 Task: Create a due date automation trigger when advanced on, on the wednesday before a card is due add fields with all custom fields completed at 11:00 AM.
Action: Mouse moved to (1078, 89)
Screenshot: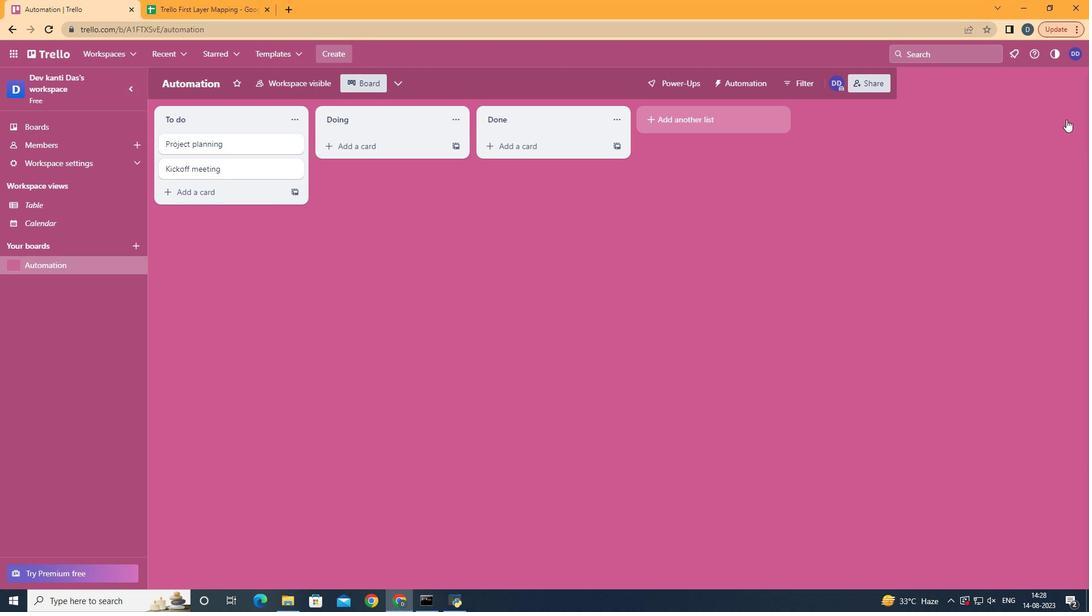 
Action: Mouse pressed left at (1078, 89)
Screenshot: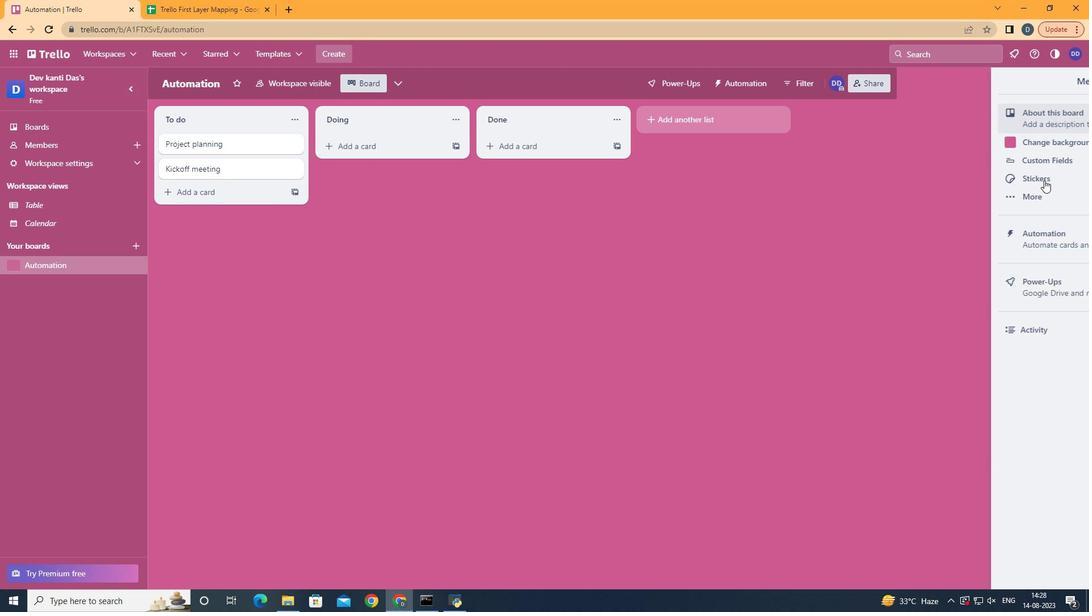 
Action: Mouse moved to (1005, 240)
Screenshot: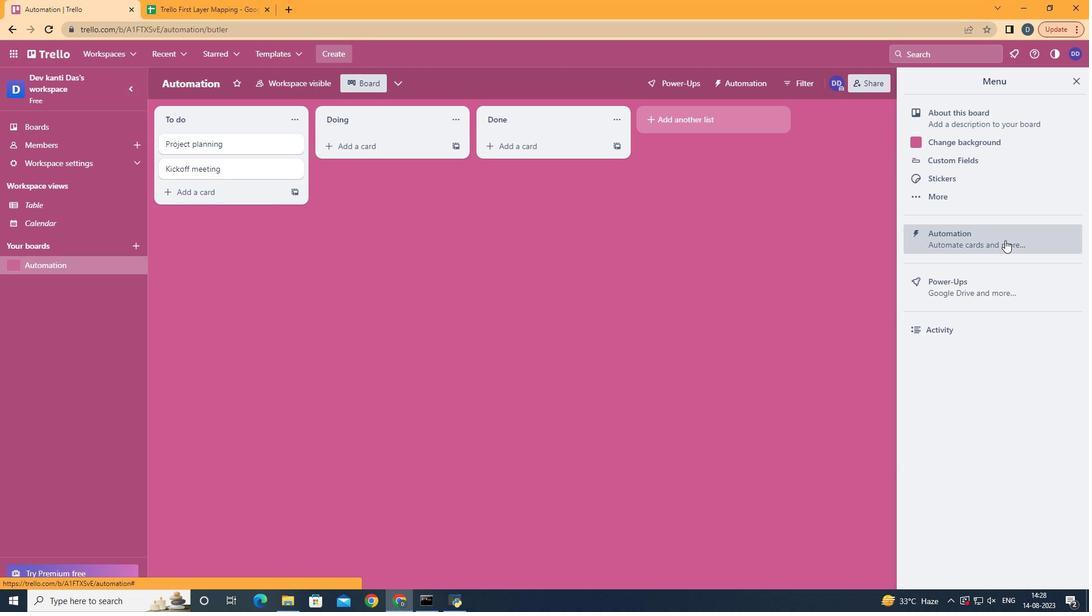 
Action: Mouse pressed left at (1005, 240)
Screenshot: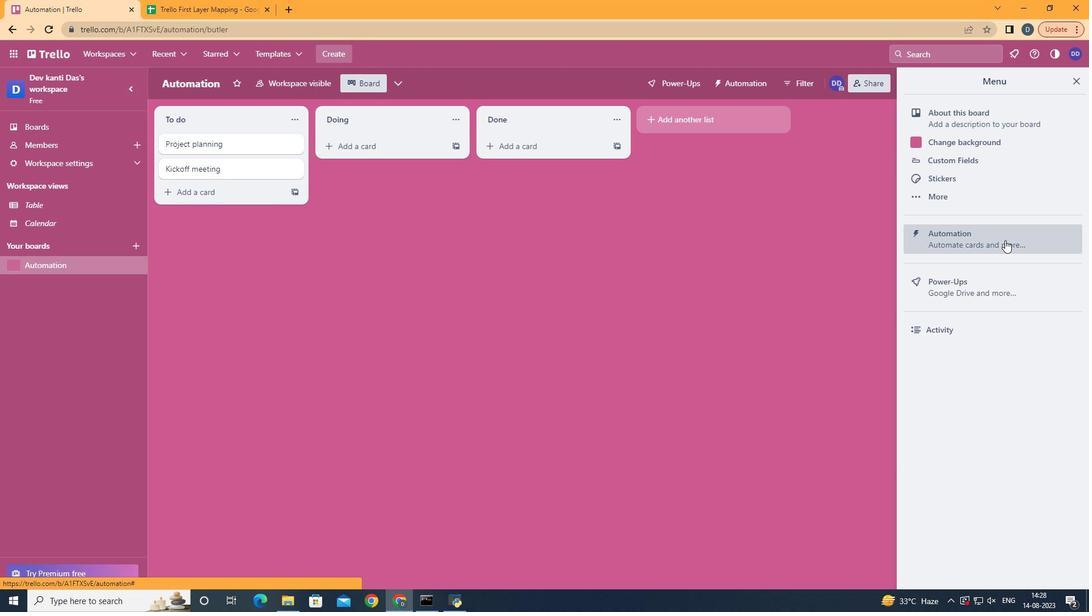 
Action: Mouse moved to (216, 235)
Screenshot: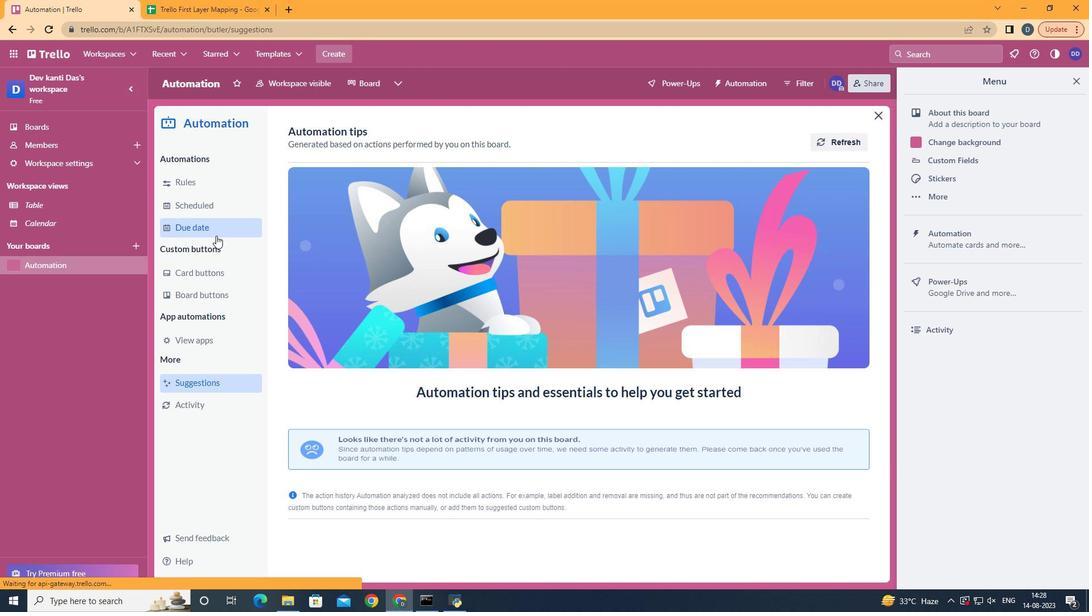 
Action: Mouse pressed left at (216, 235)
Screenshot: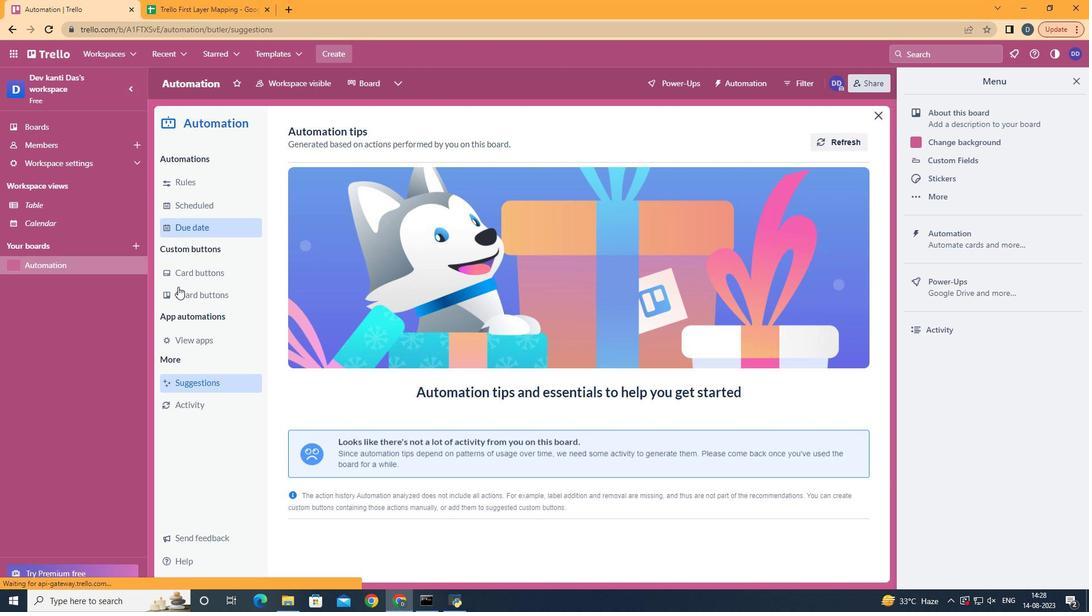 
Action: Mouse moved to (799, 132)
Screenshot: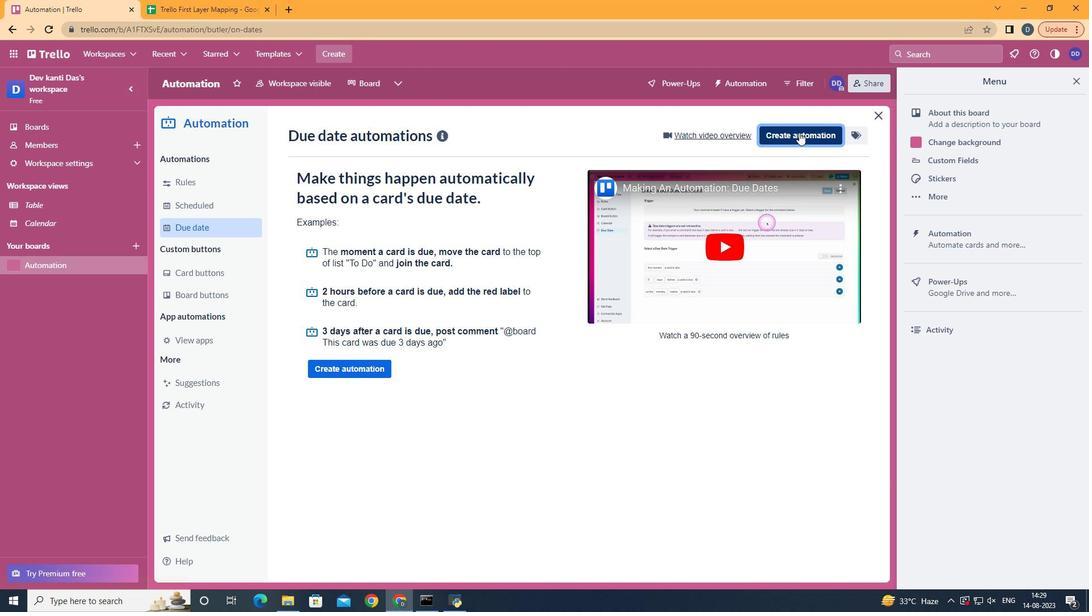 
Action: Mouse pressed left at (799, 132)
Screenshot: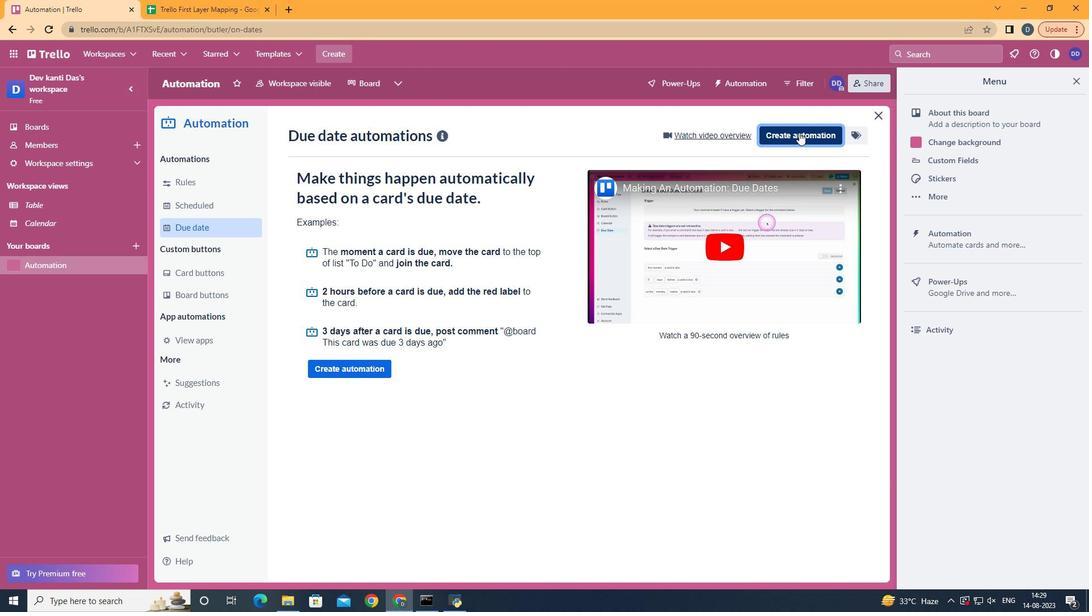 
Action: Mouse moved to (567, 239)
Screenshot: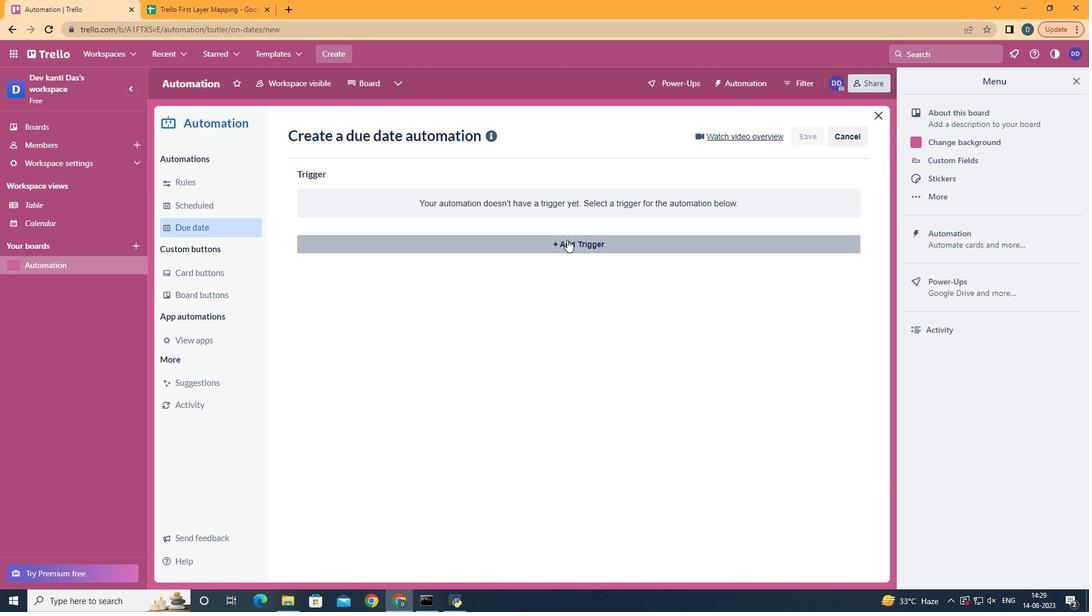 
Action: Mouse pressed left at (567, 239)
Screenshot: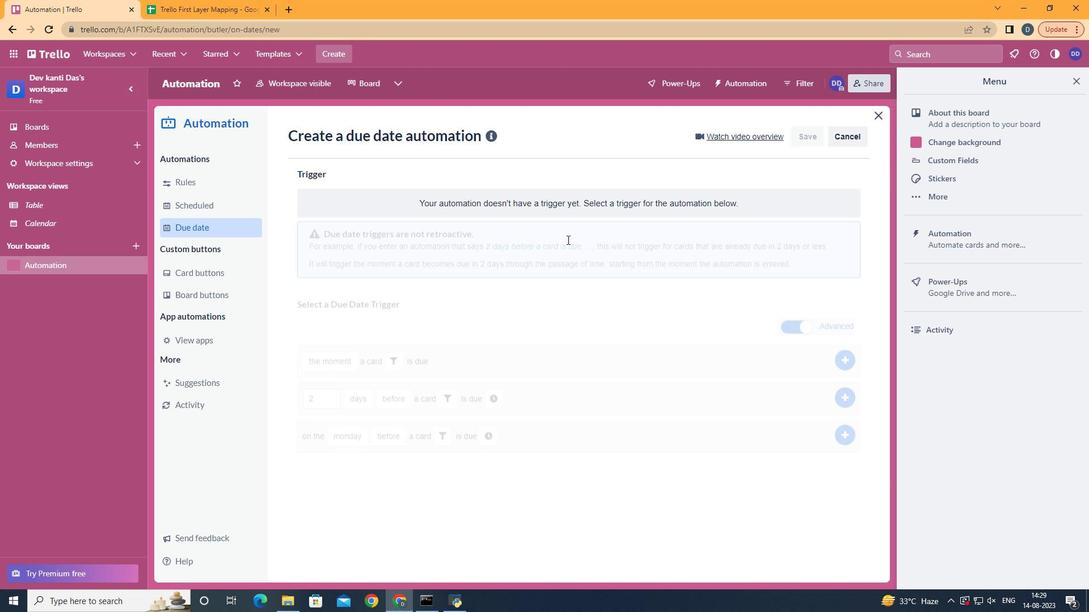
Action: Mouse moved to (359, 348)
Screenshot: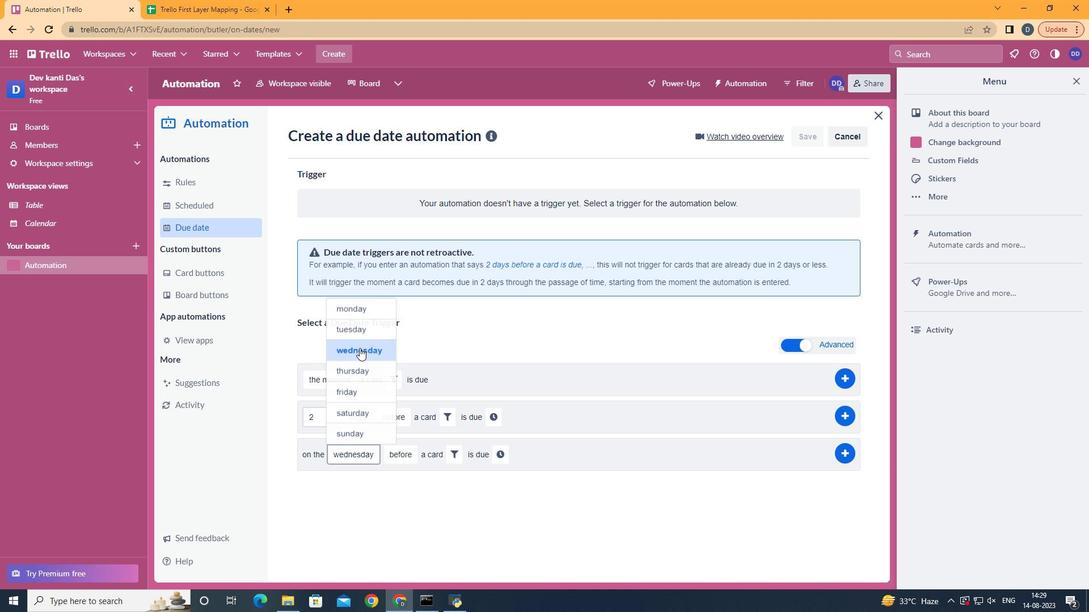 
Action: Mouse pressed left at (359, 348)
Screenshot: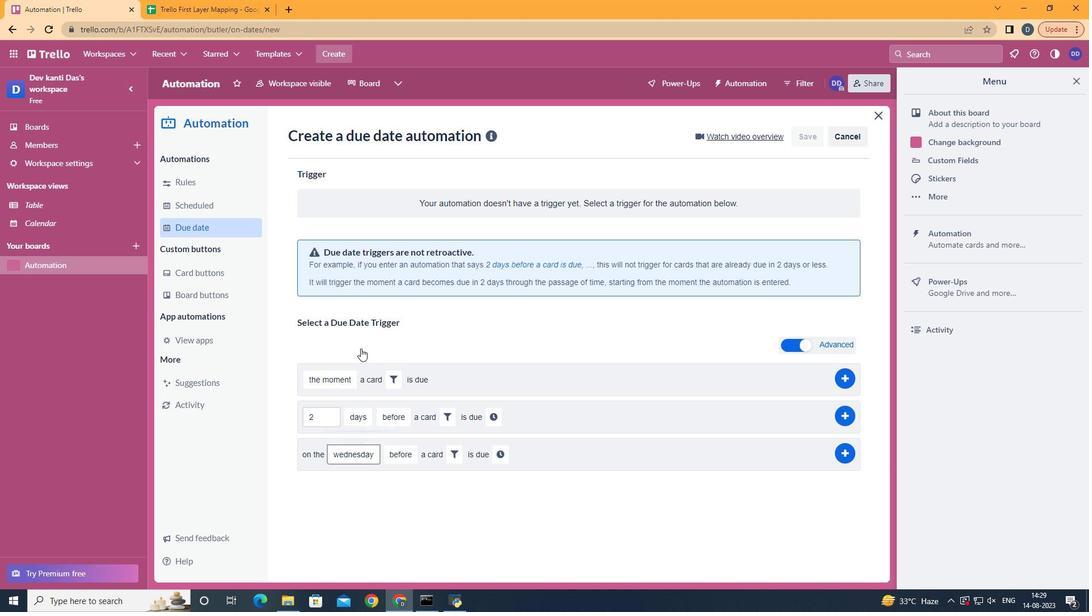 
Action: Mouse moved to (453, 454)
Screenshot: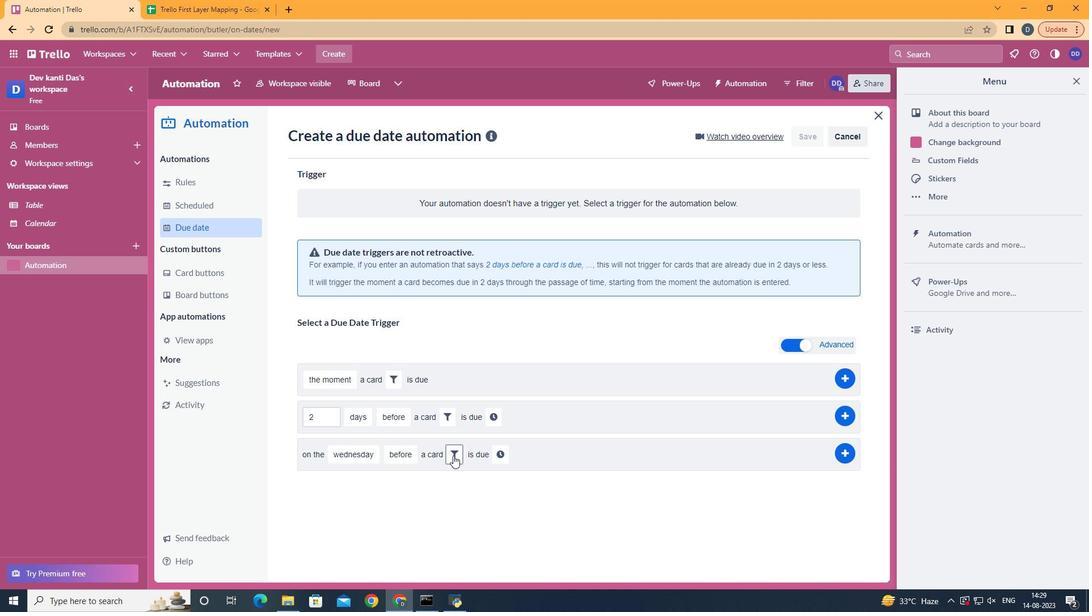 
Action: Mouse pressed left at (453, 454)
Screenshot: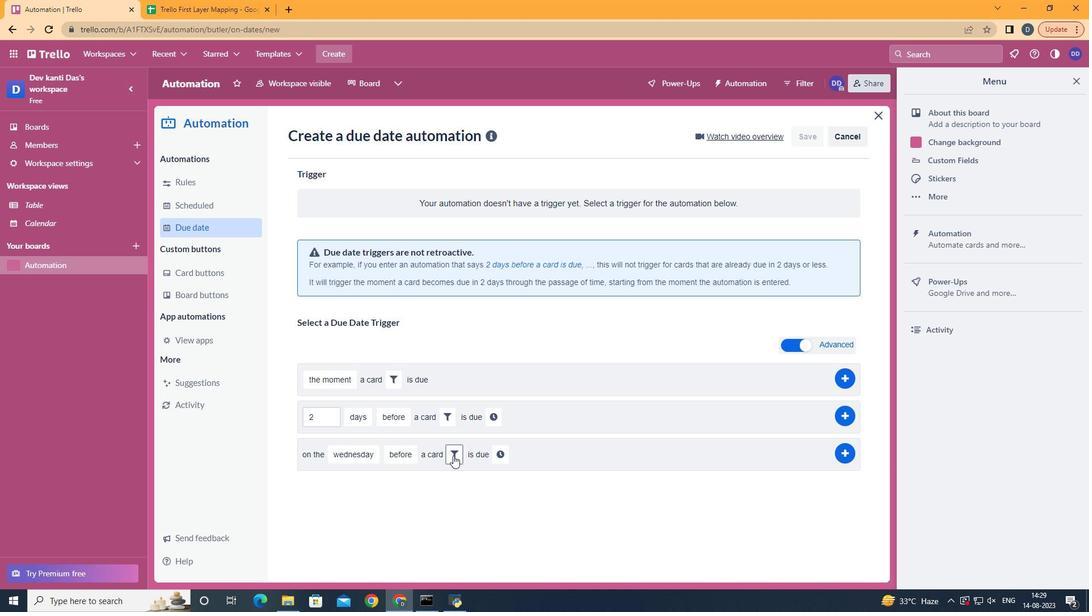 
Action: Mouse moved to (638, 493)
Screenshot: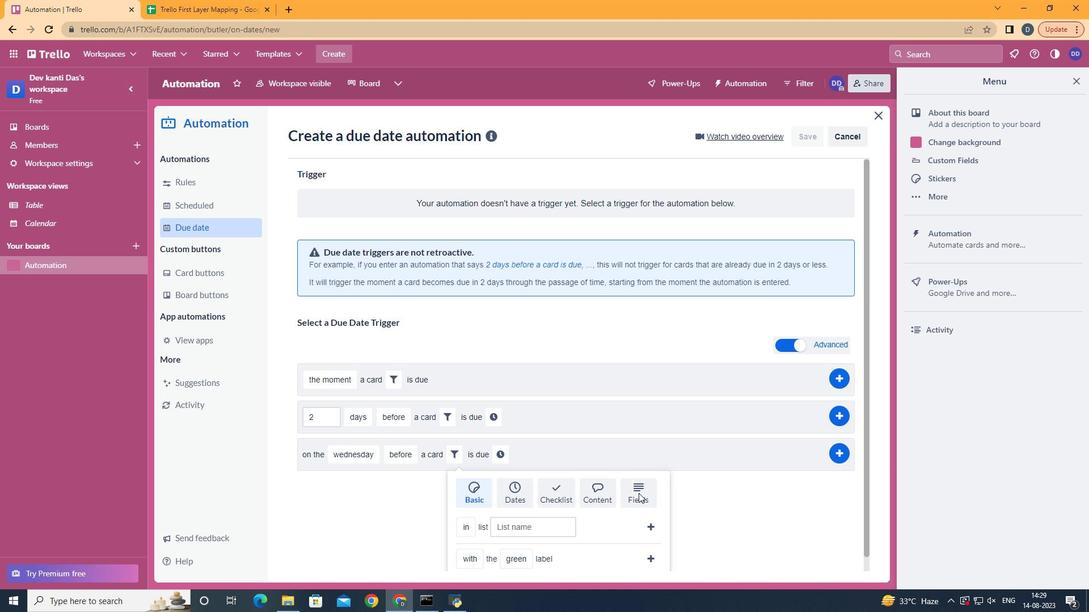 
Action: Mouse pressed left at (638, 493)
Screenshot: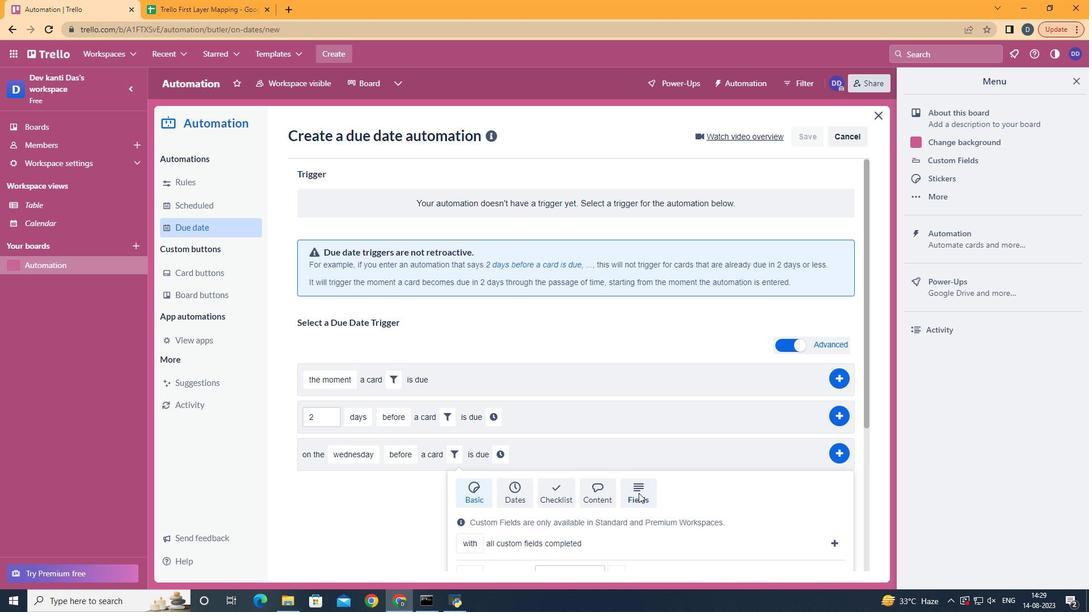 
Action: Mouse scrolled (638, 492) with delta (0, 0)
Screenshot: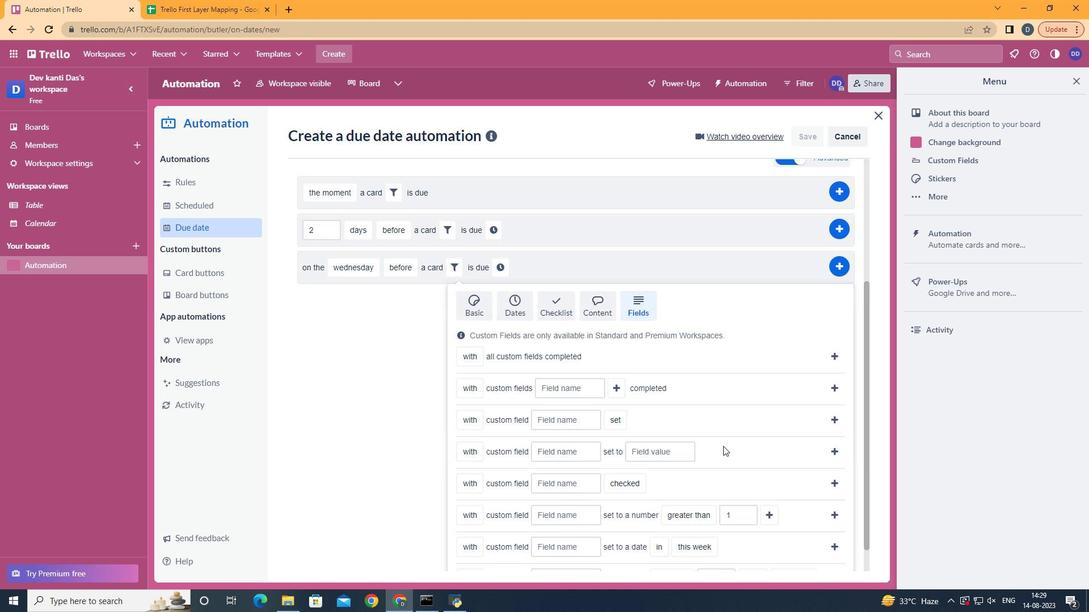 
Action: Mouse scrolled (638, 492) with delta (0, 0)
Screenshot: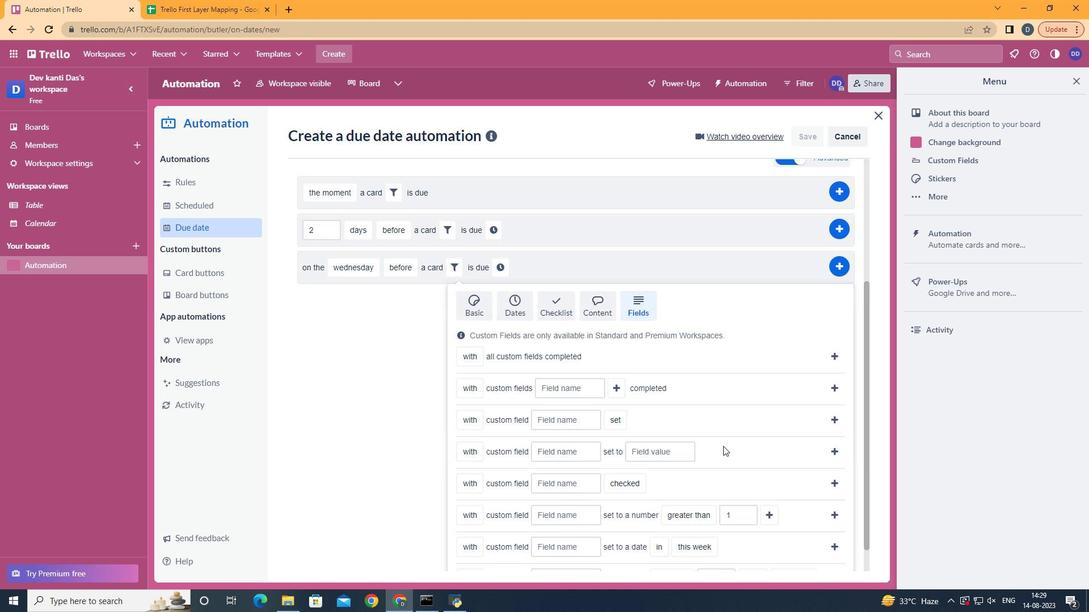 
Action: Mouse scrolled (638, 492) with delta (0, 0)
Screenshot: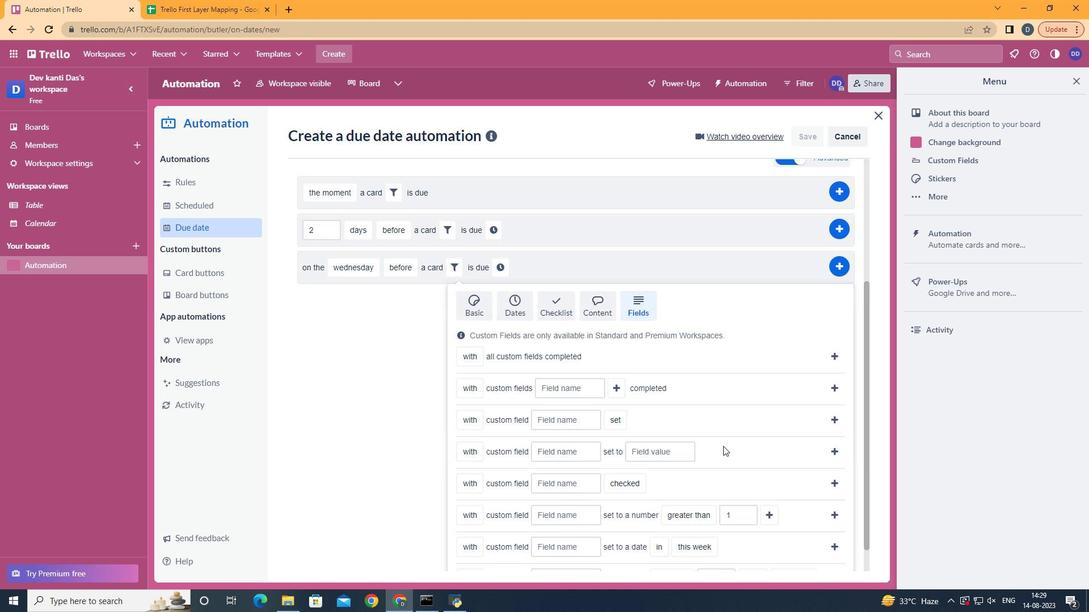 
Action: Mouse scrolled (638, 492) with delta (0, 0)
Screenshot: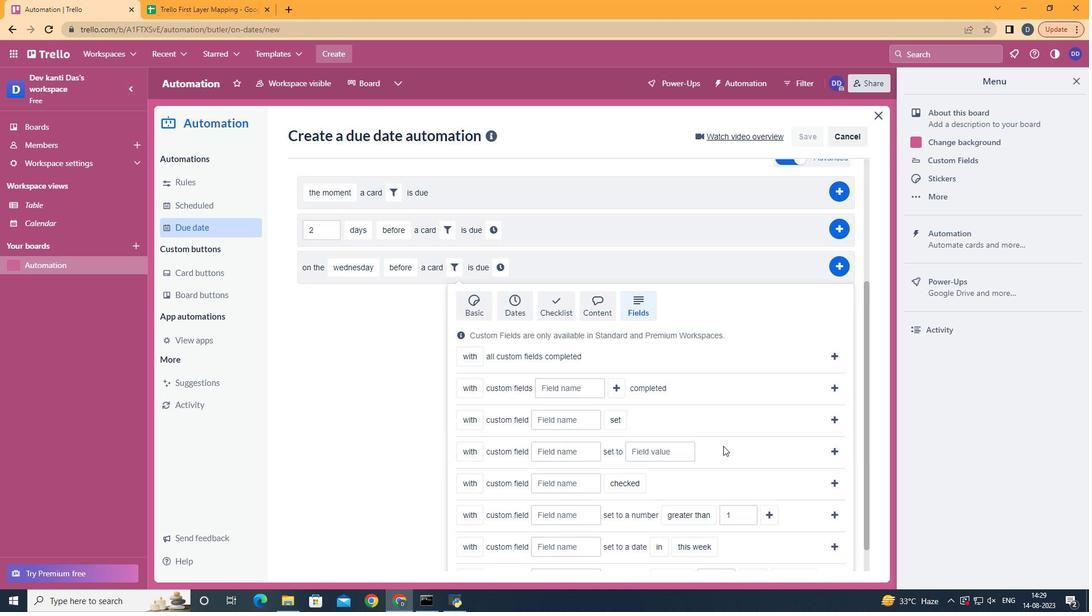 
Action: Mouse moved to (840, 327)
Screenshot: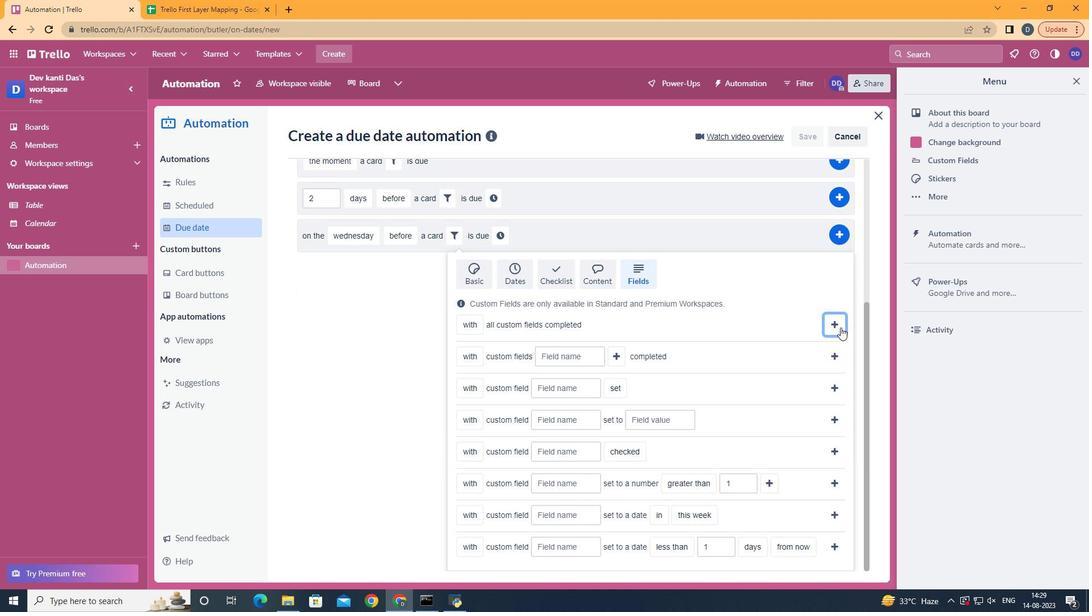 
Action: Mouse pressed left at (840, 327)
Screenshot: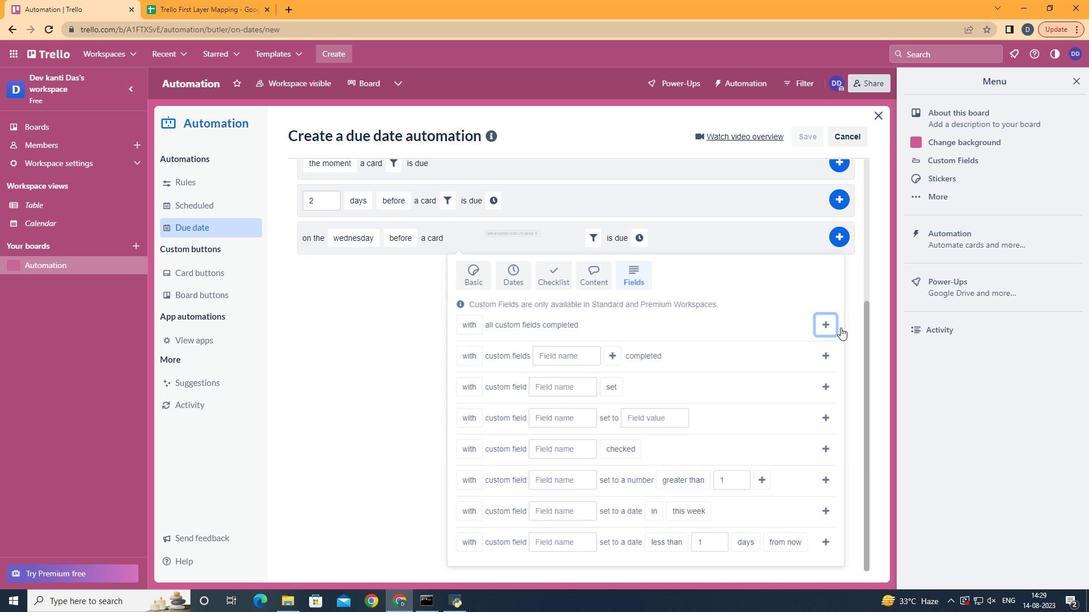 
Action: Mouse moved to (632, 458)
Screenshot: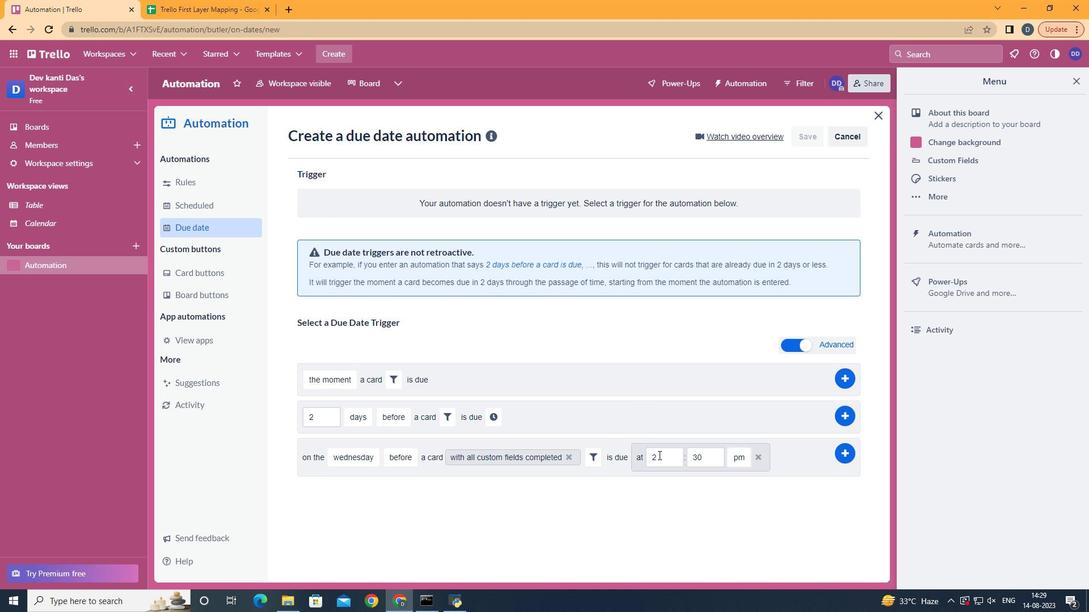 
Action: Mouse pressed left at (632, 458)
Screenshot: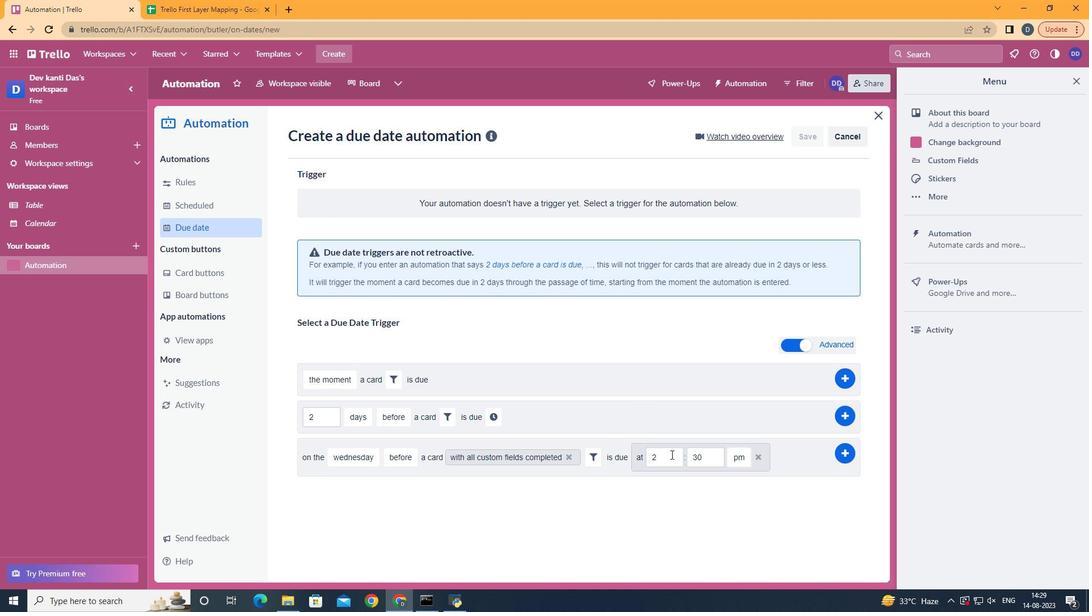 
Action: Mouse moved to (670, 454)
Screenshot: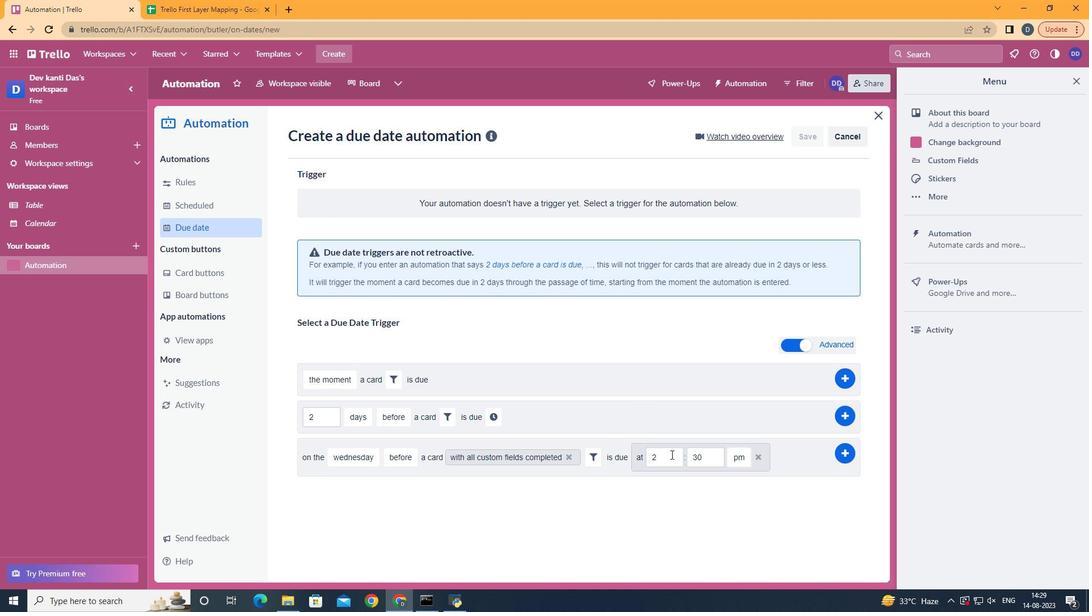 
Action: Mouse pressed left at (670, 454)
Screenshot: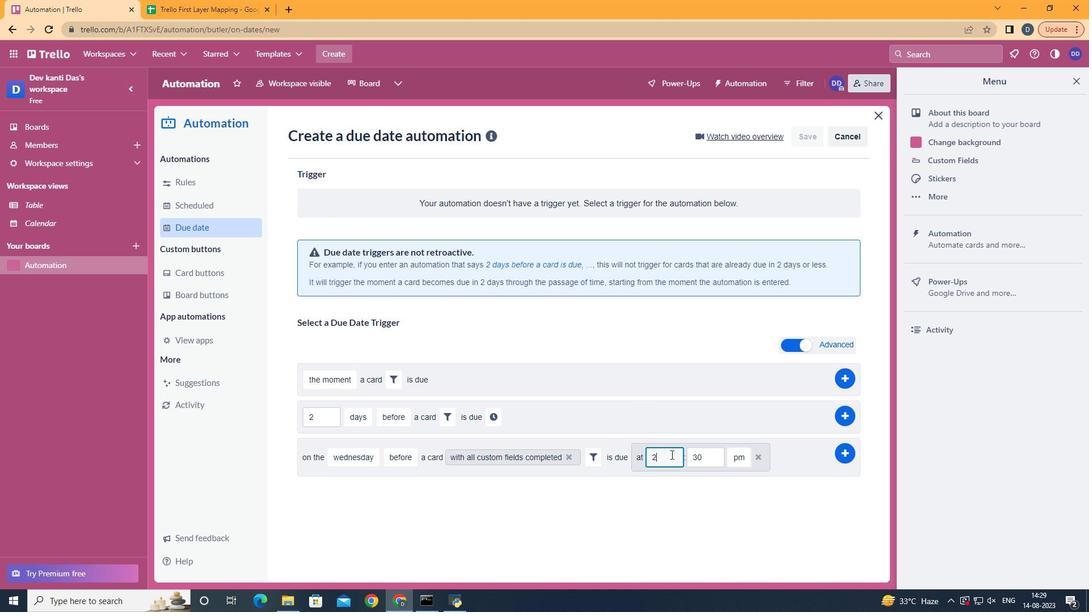 
Action: Key pressed <Key.backspace>11
Screenshot: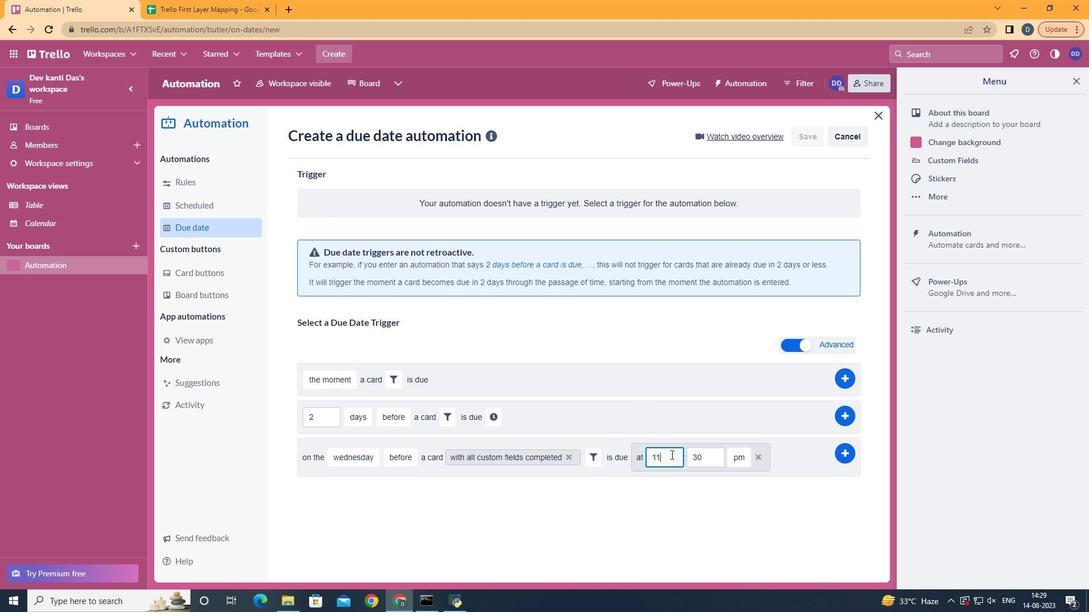 
Action: Mouse moved to (720, 459)
Screenshot: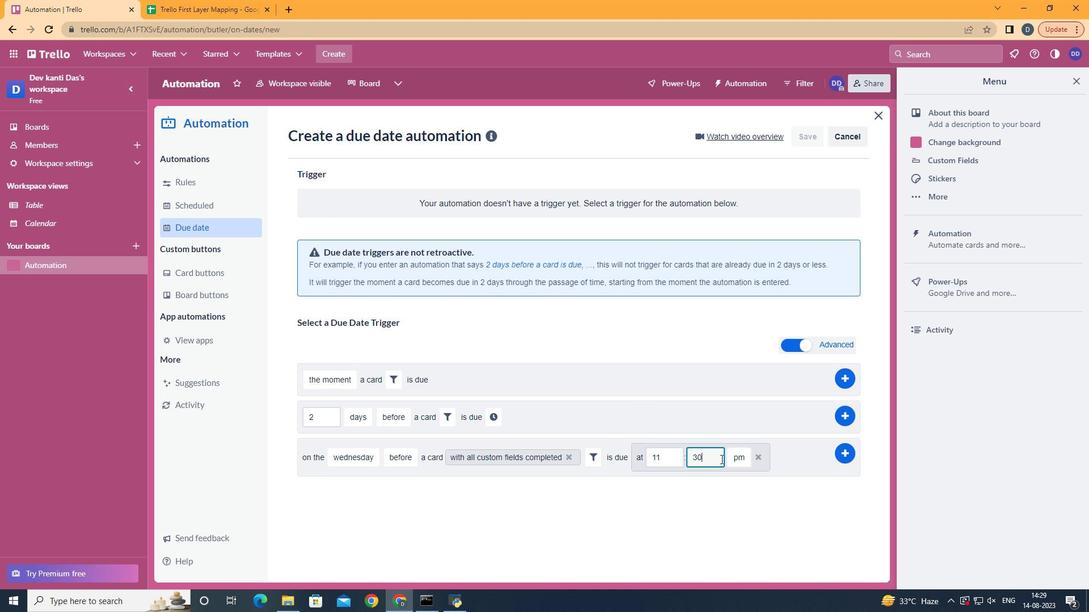 
Action: Mouse pressed left at (720, 459)
Screenshot: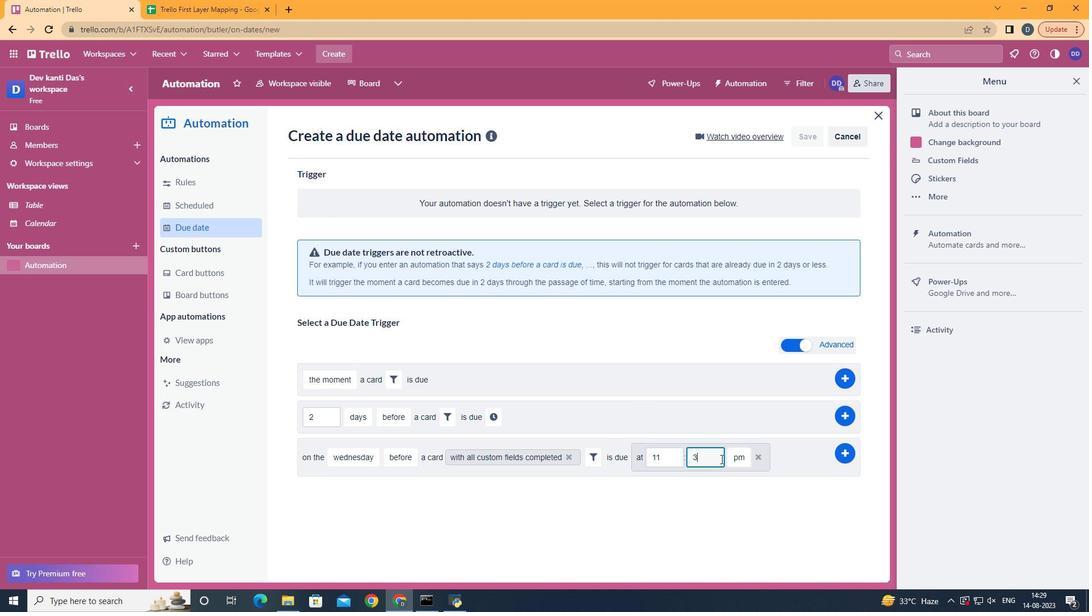
Action: Key pressed <Key.backspace><Key.backspace>00
Screenshot: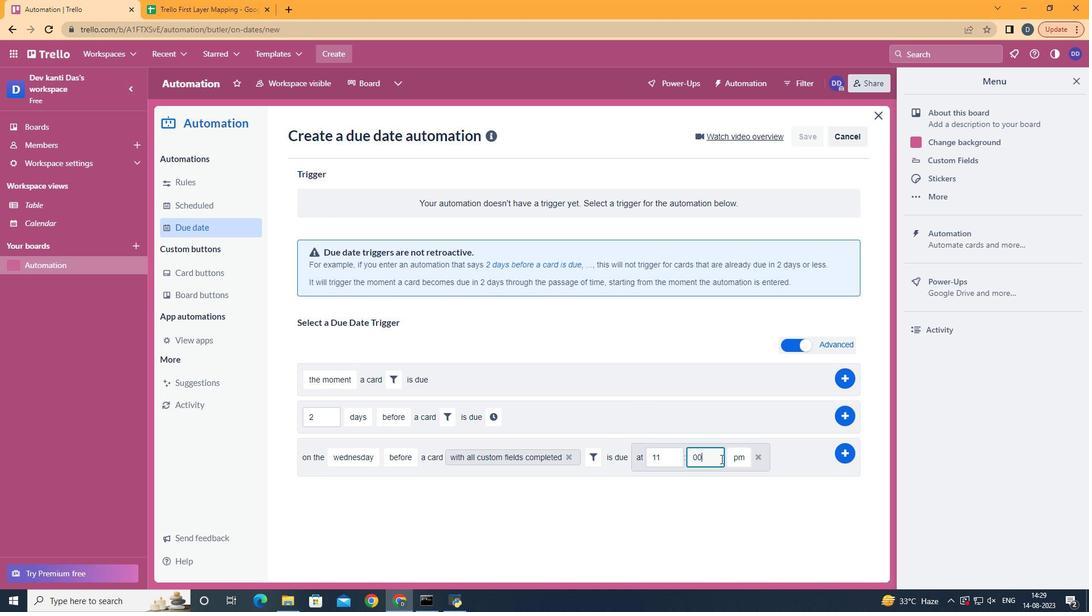 
Action: Mouse moved to (744, 480)
Screenshot: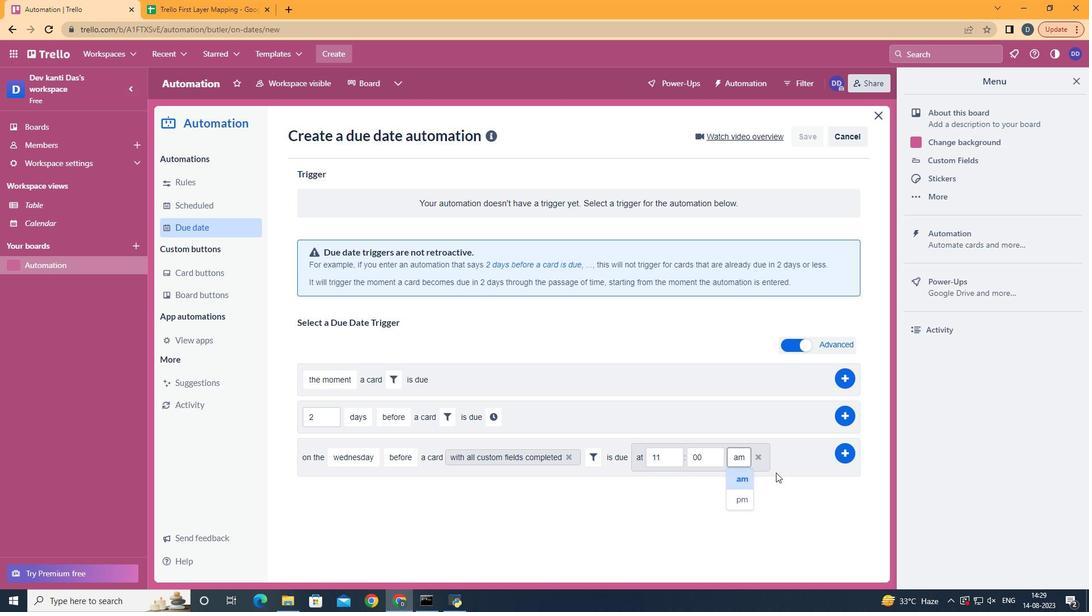
Action: Mouse pressed left at (744, 480)
Screenshot: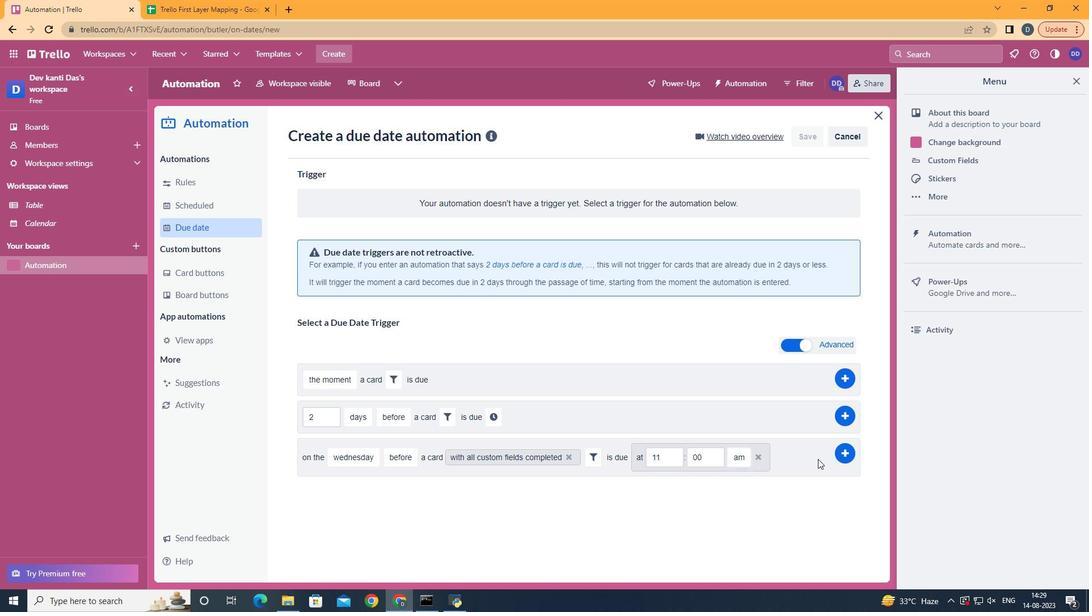 
Action: Mouse moved to (842, 452)
Screenshot: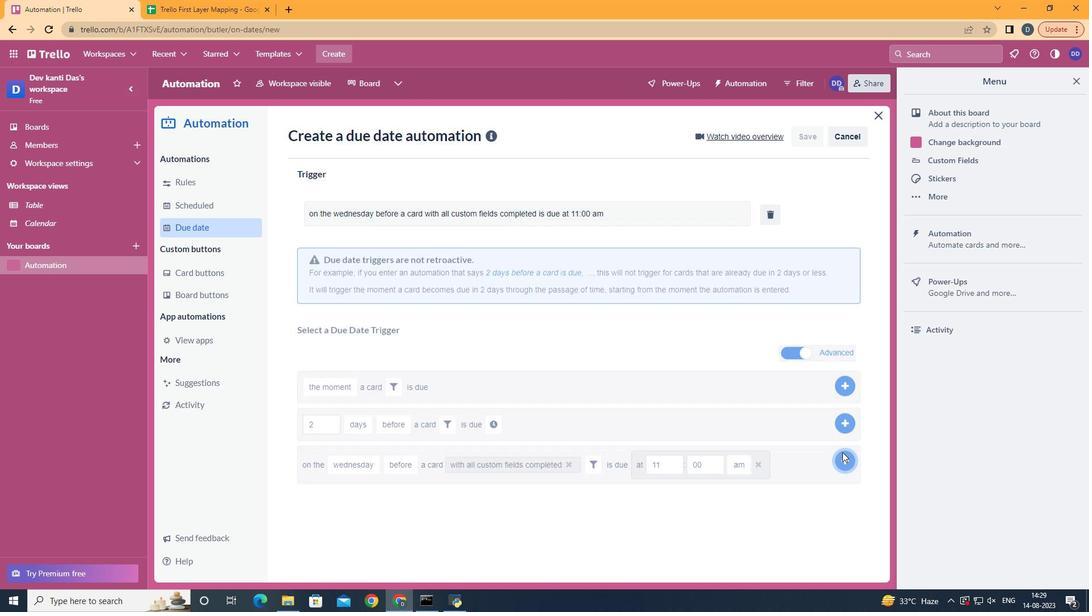 
Action: Mouse pressed left at (842, 452)
Screenshot: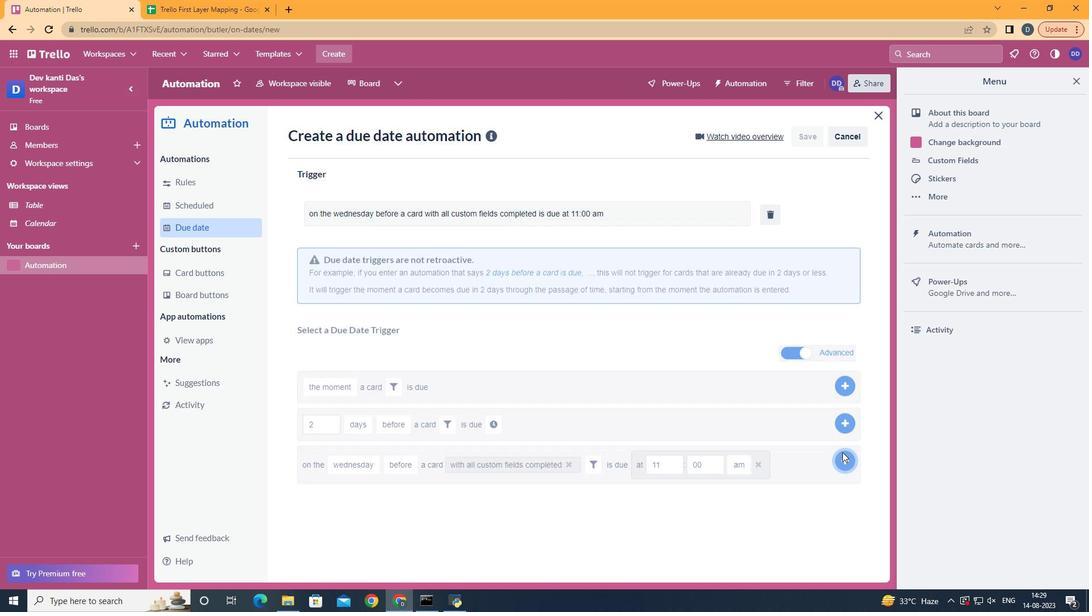 
